 Task: Select "Down, then over" as page order.
Action: Mouse moved to (44, 95)
Screenshot: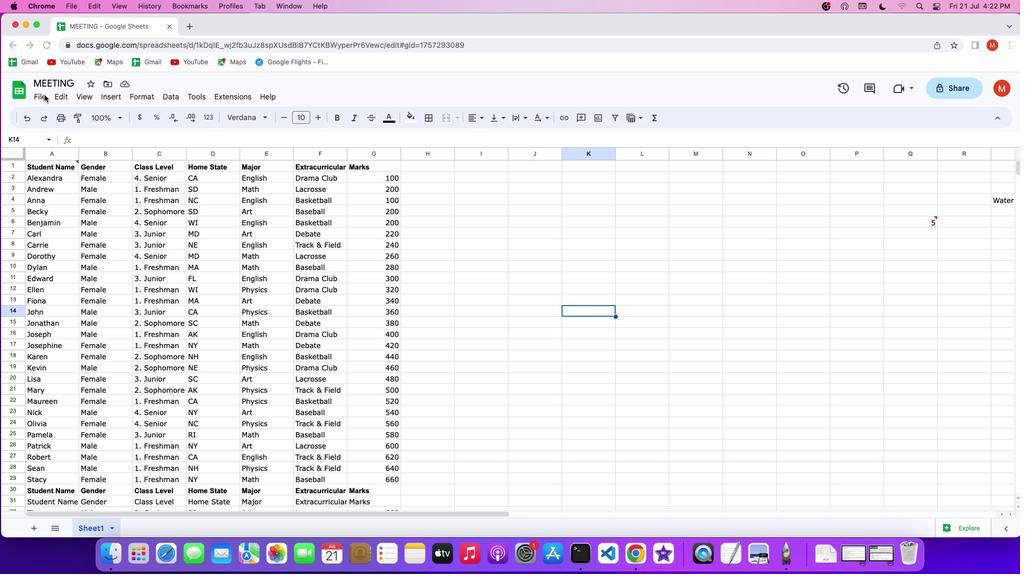 
Action: Mouse pressed left at (44, 95)
Screenshot: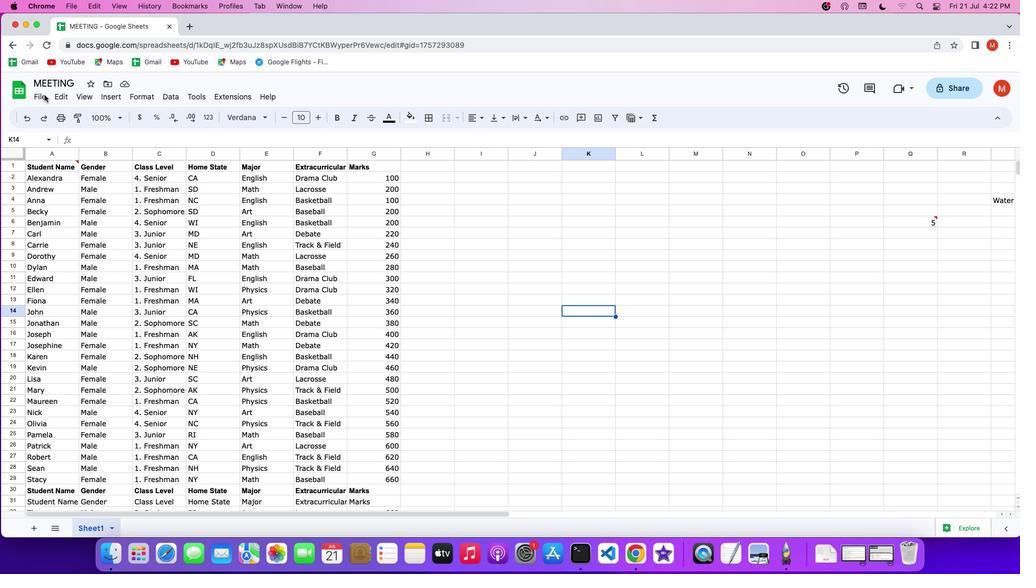 
Action: Mouse pressed left at (44, 95)
Screenshot: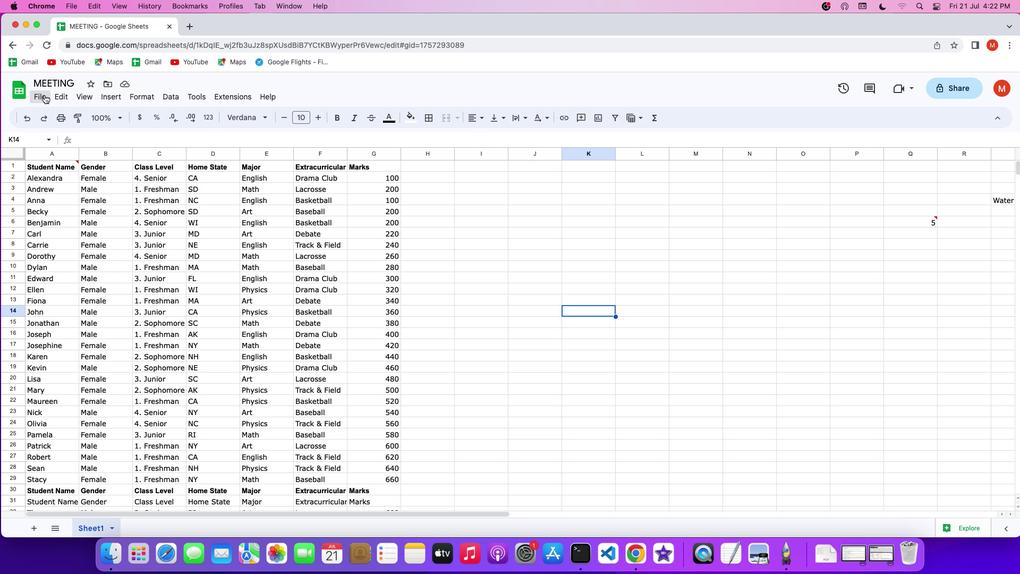 
Action: Mouse moved to (44, 94)
Screenshot: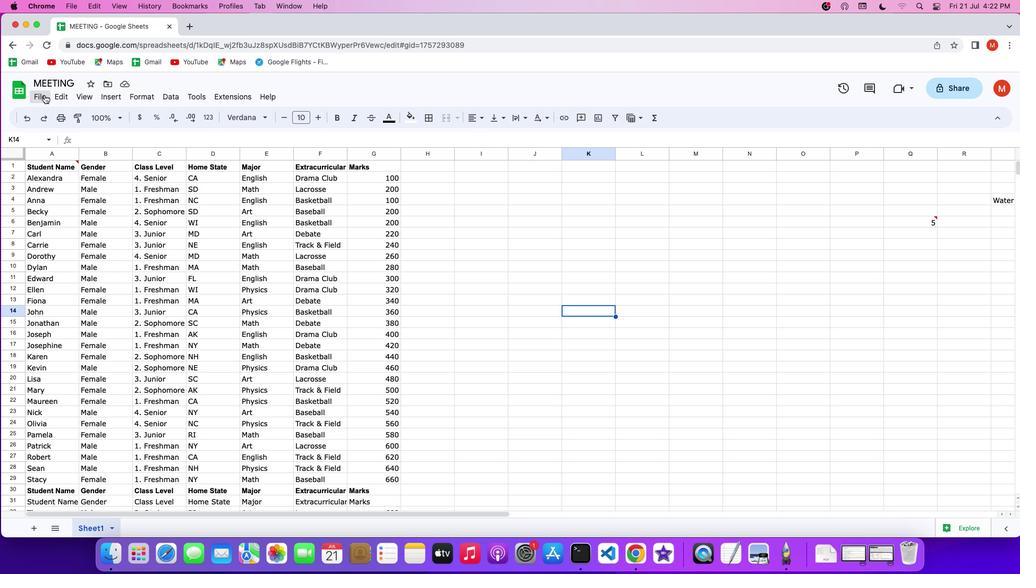 
Action: Mouse pressed left at (44, 94)
Screenshot: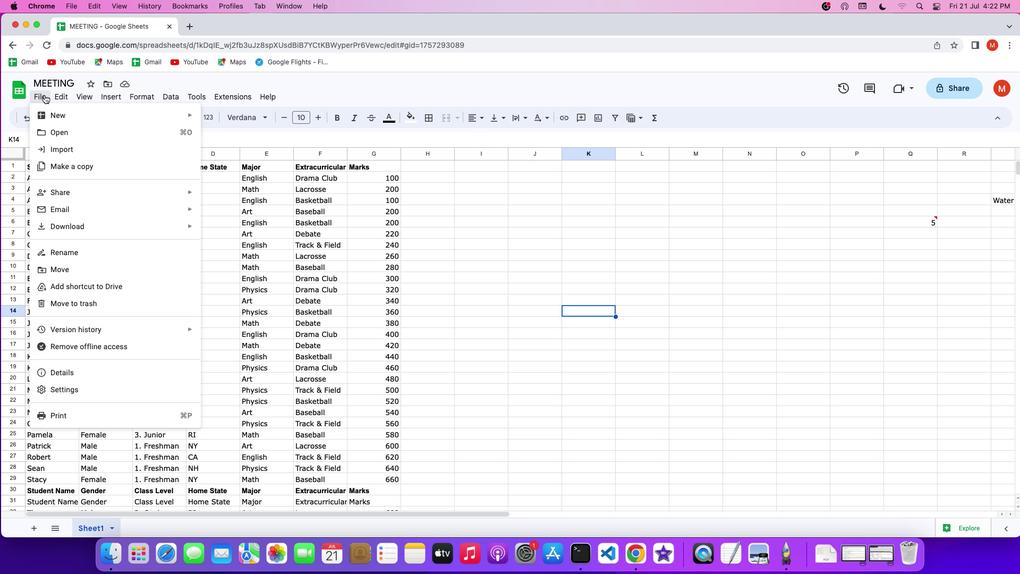 
Action: Mouse moved to (90, 415)
Screenshot: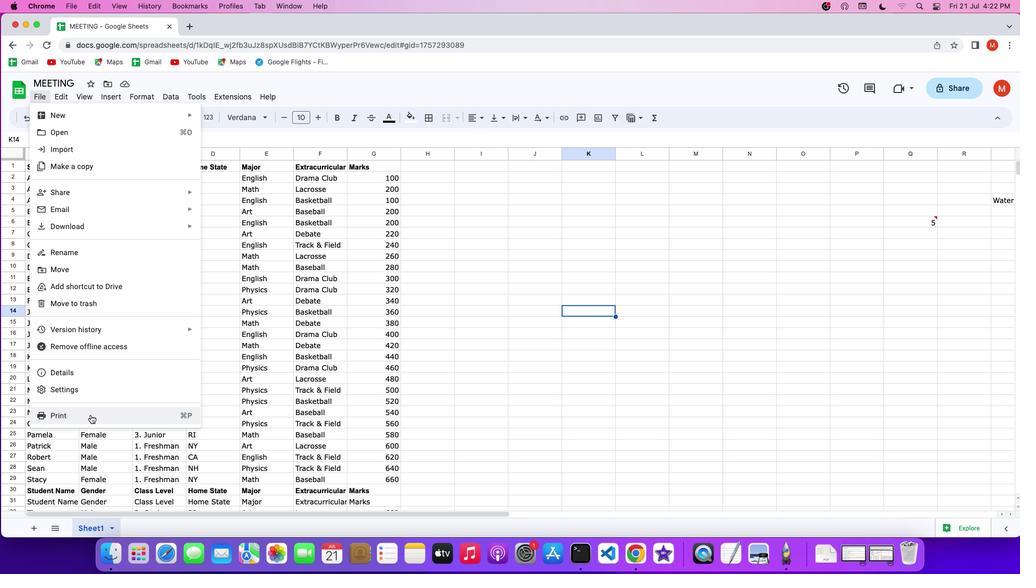 
Action: Mouse pressed left at (90, 415)
Screenshot: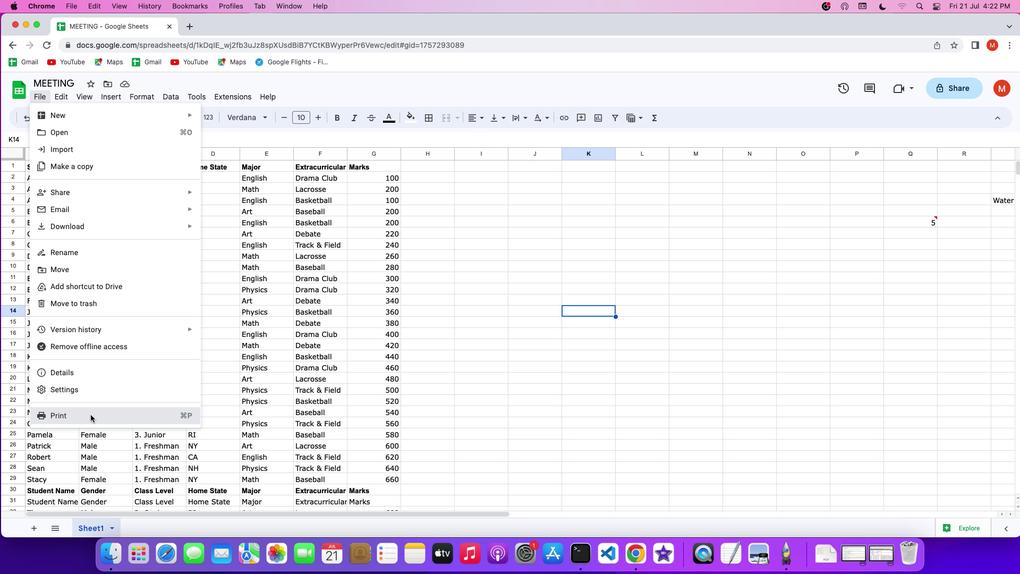 
Action: Mouse moved to (1011, 357)
Screenshot: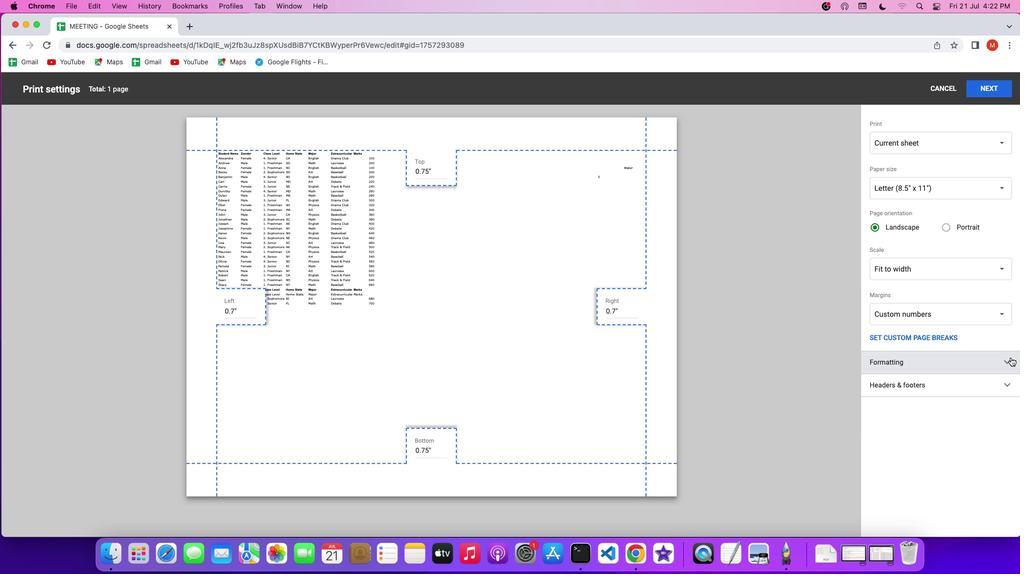 
Action: Mouse pressed left at (1011, 357)
Screenshot: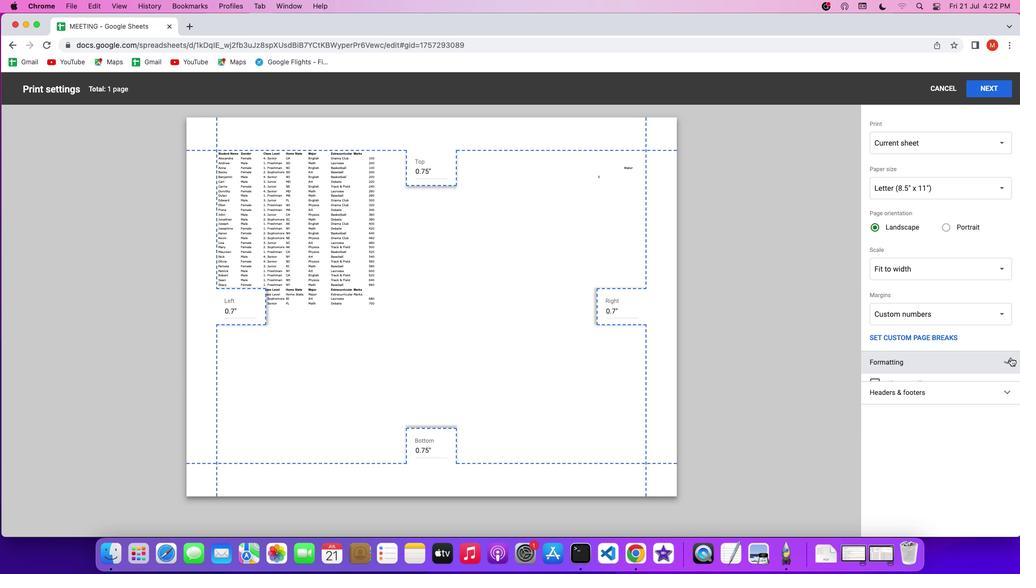
Action: Mouse moved to (986, 423)
Screenshot: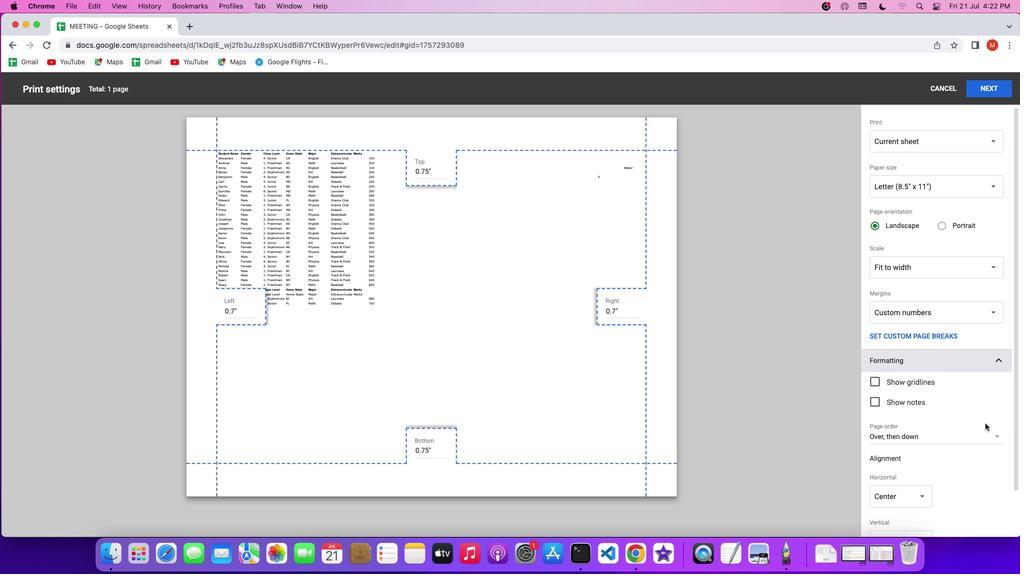 
Action: Mouse scrolled (986, 423) with delta (0, 0)
Screenshot: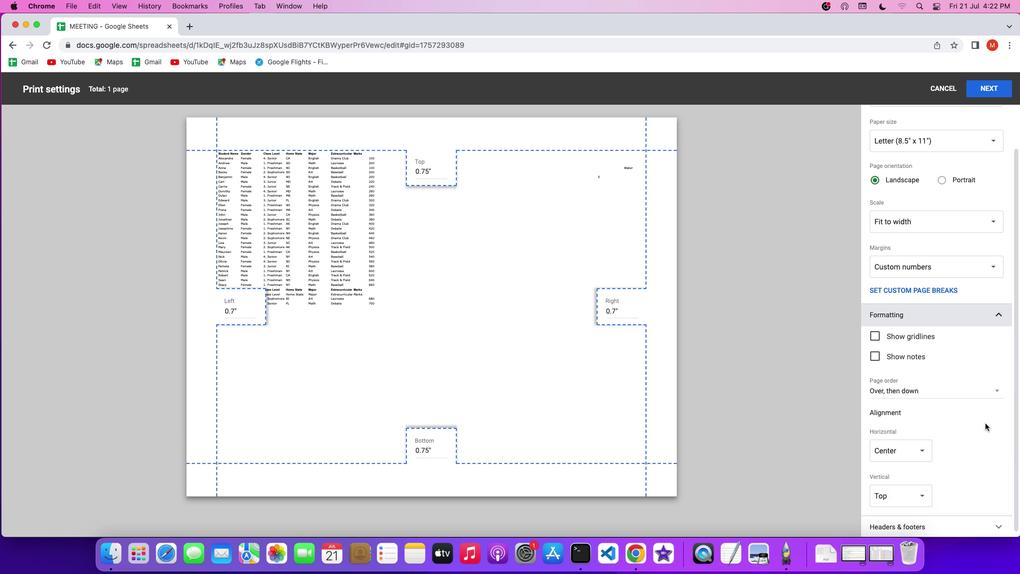 
Action: Mouse scrolled (986, 423) with delta (0, 0)
Screenshot: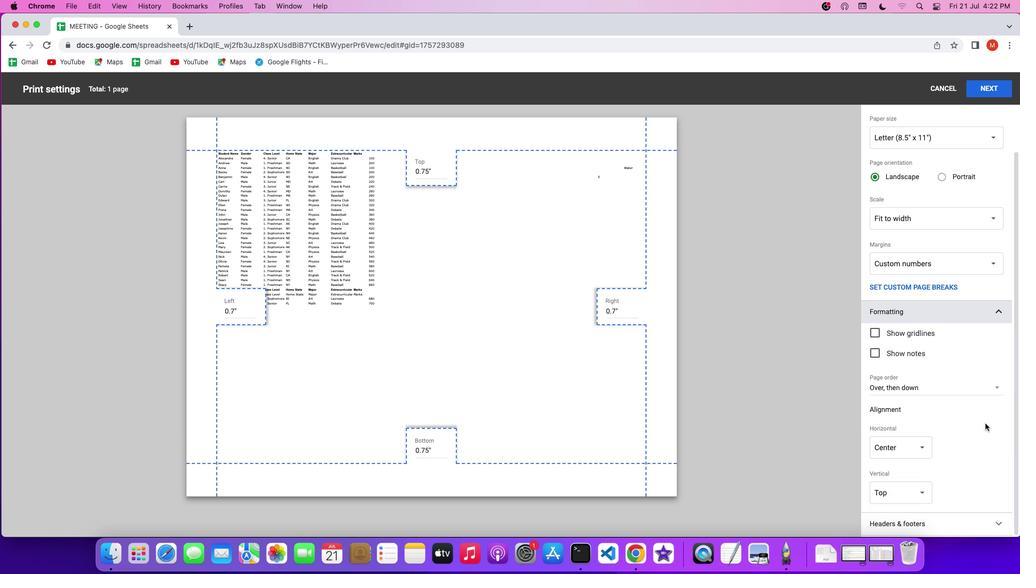 
Action: Mouse scrolled (986, 423) with delta (0, -1)
Screenshot: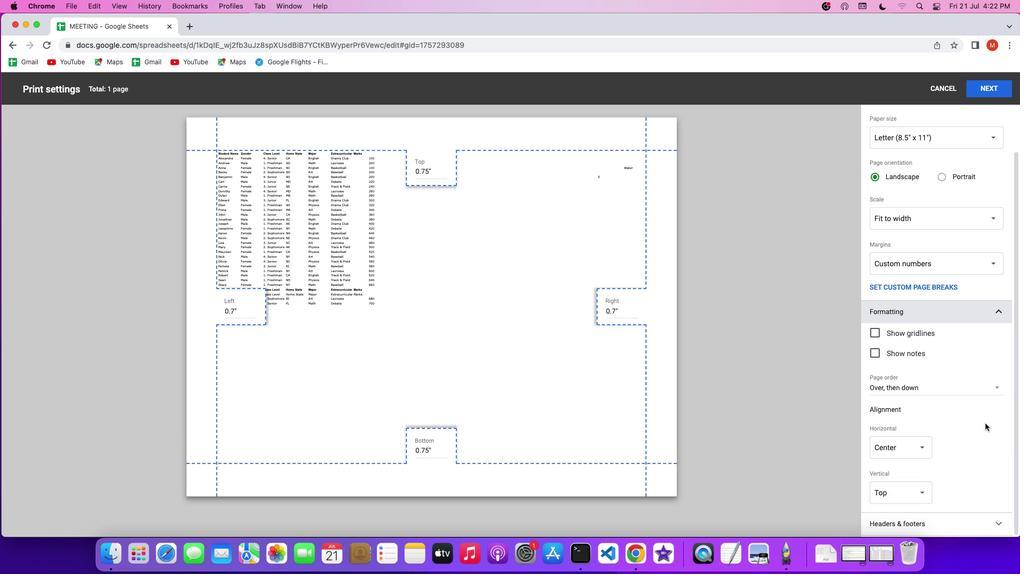 
Action: Mouse scrolled (986, 423) with delta (0, -1)
Screenshot: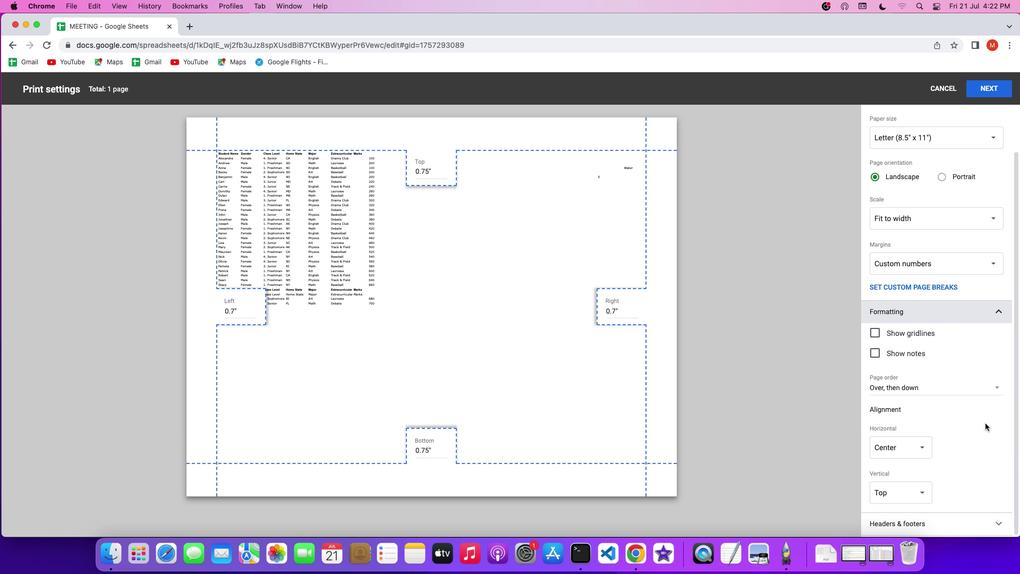 
Action: Mouse scrolled (986, 423) with delta (0, 0)
Screenshot: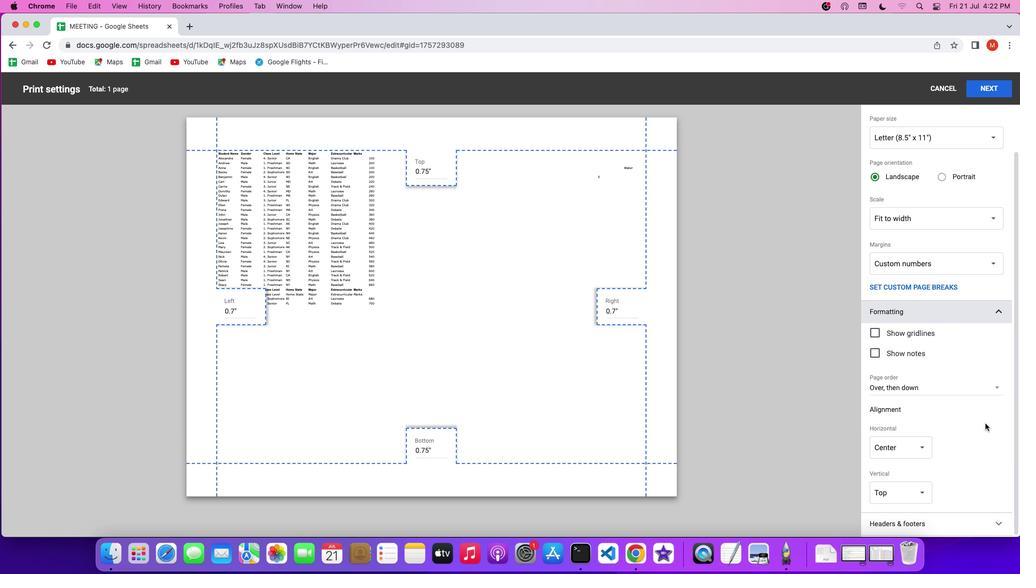 
Action: Mouse scrolled (986, 423) with delta (0, 0)
Screenshot: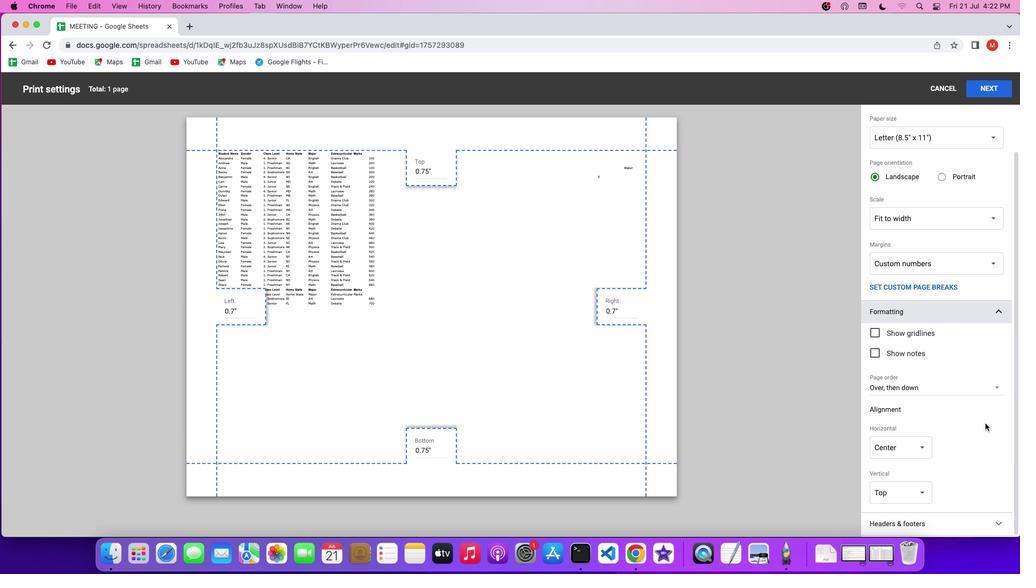 
Action: Mouse scrolled (986, 423) with delta (0, 0)
Screenshot: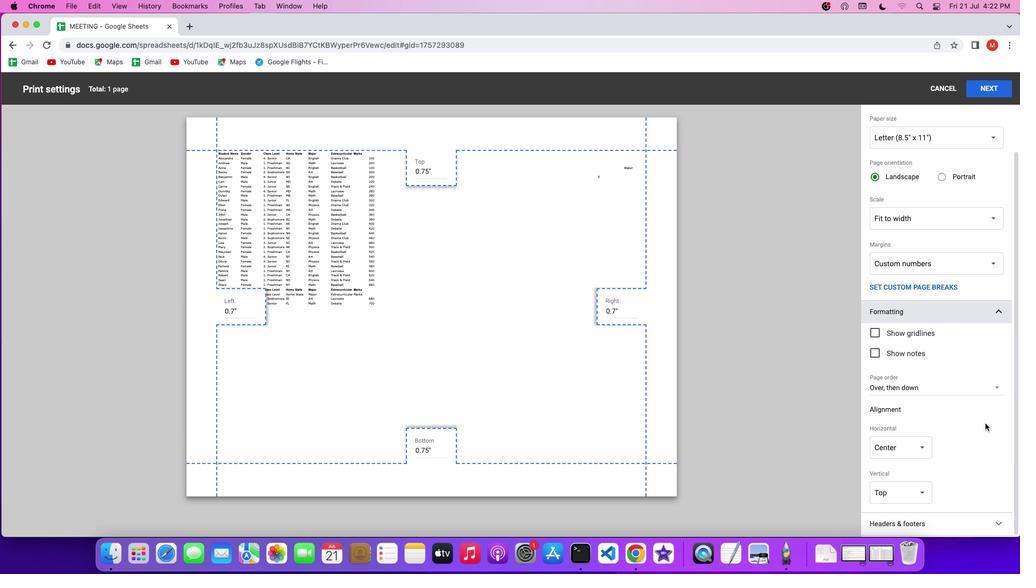 
Action: Mouse scrolled (986, 423) with delta (0, -1)
Screenshot: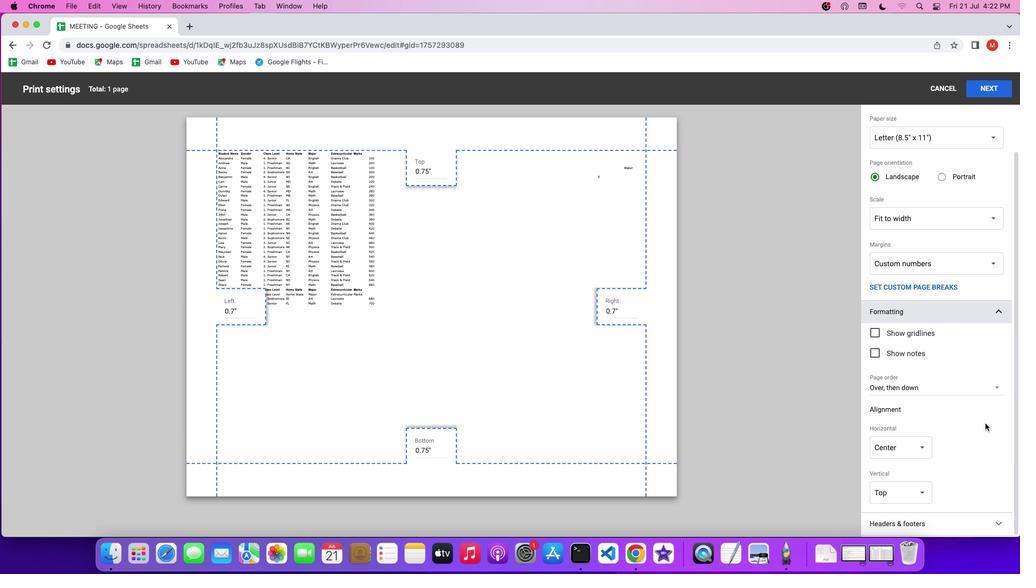 
Action: Mouse scrolled (986, 423) with delta (0, -2)
Screenshot: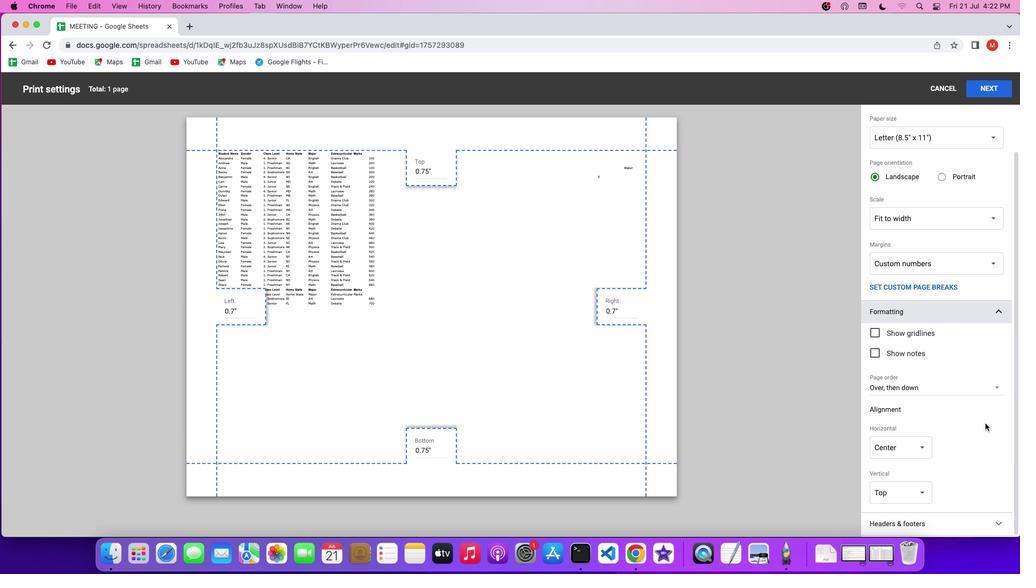 
Action: Mouse moved to (962, 420)
Screenshot: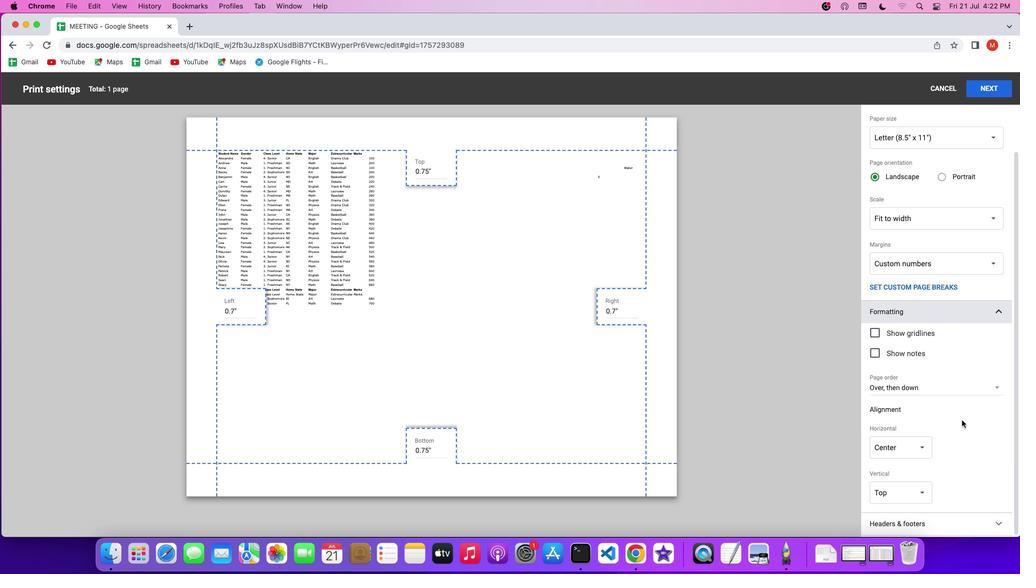 
Action: Mouse scrolled (962, 420) with delta (0, 0)
Screenshot: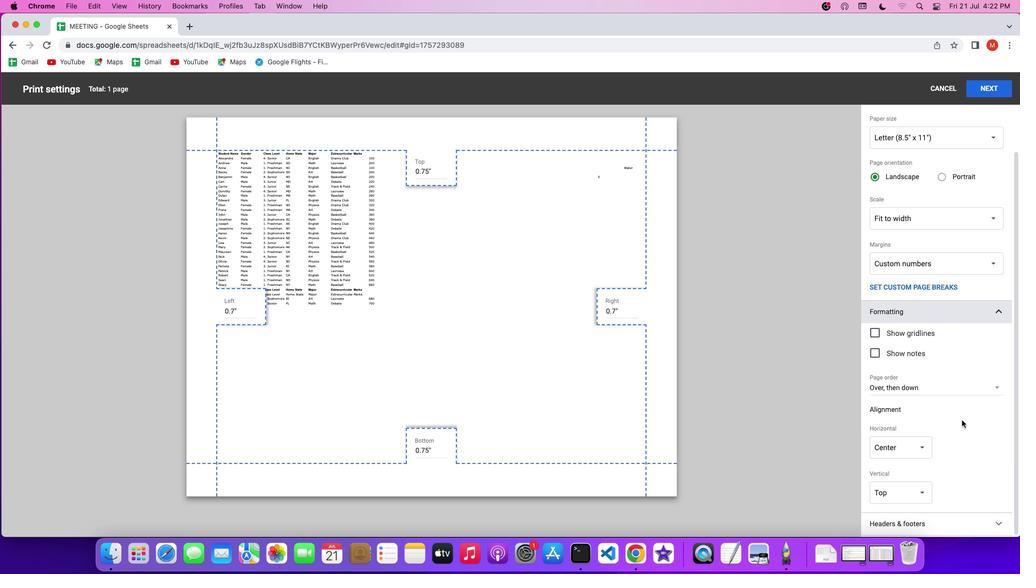 
Action: Mouse scrolled (962, 420) with delta (0, 0)
Screenshot: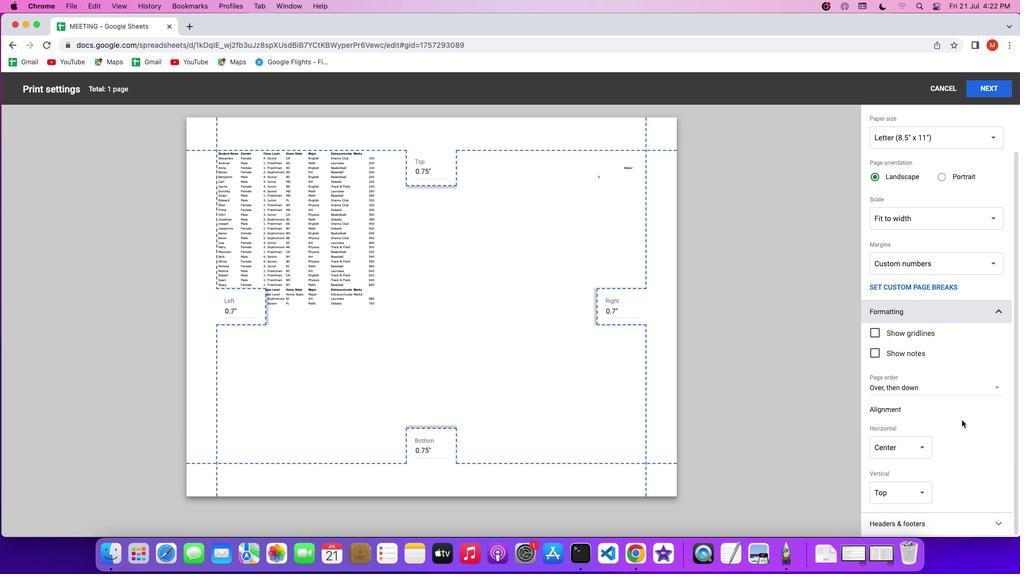 
Action: Mouse moved to (995, 389)
Screenshot: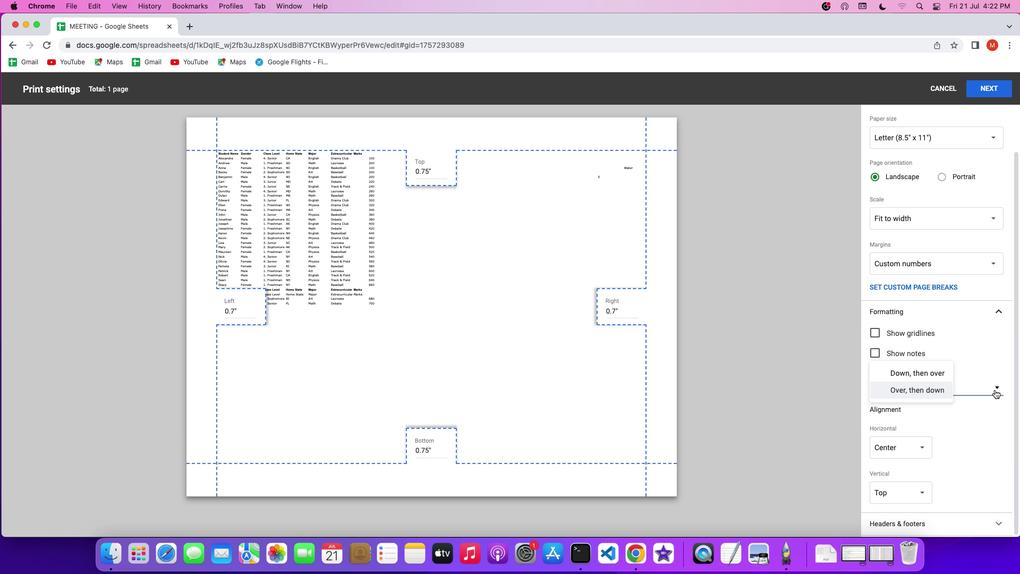
Action: Mouse pressed left at (995, 389)
Screenshot: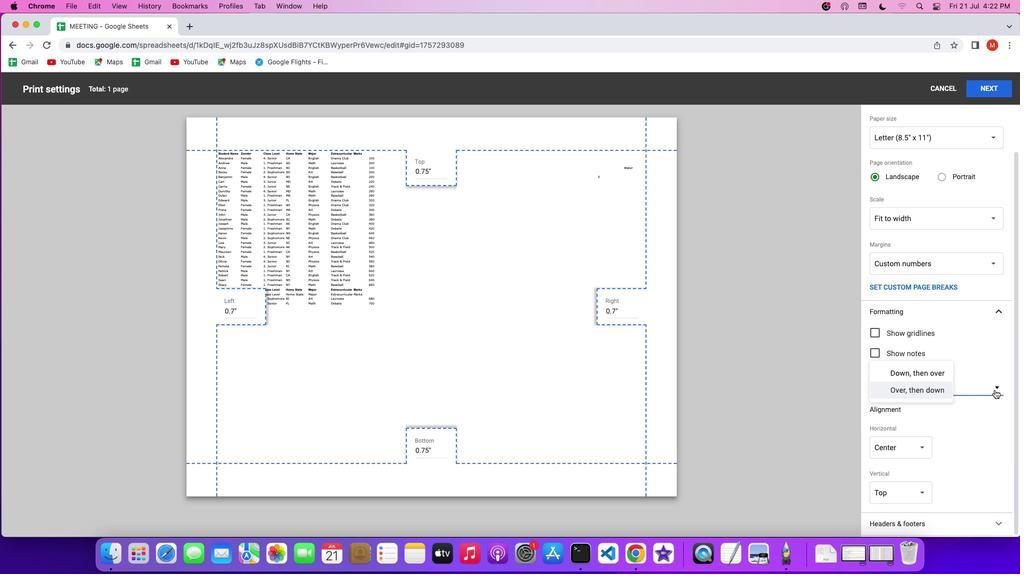
Action: Mouse moved to (928, 372)
Screenshot: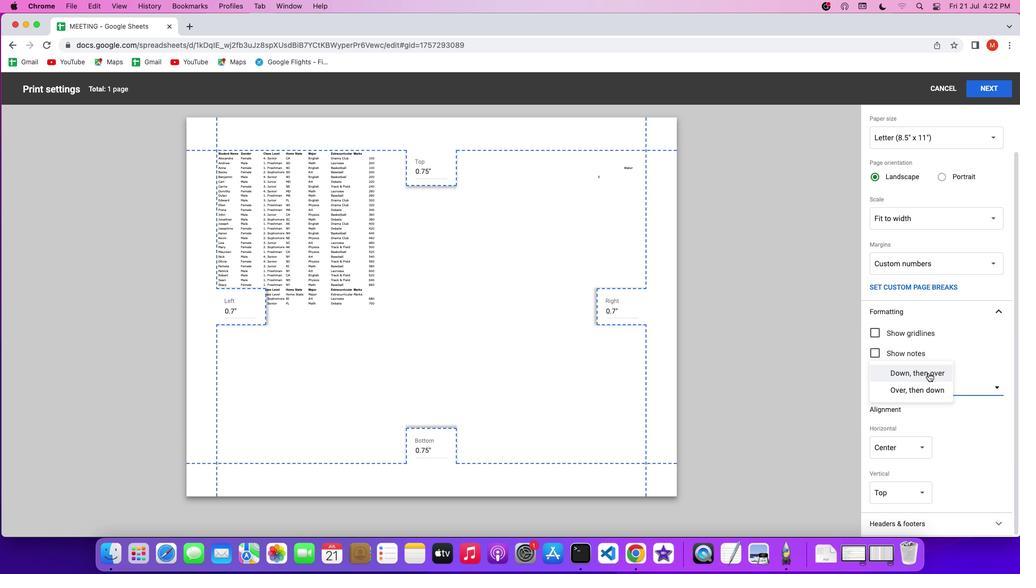 
Action: Mouse pressed left at (928, 372)
Screenshot: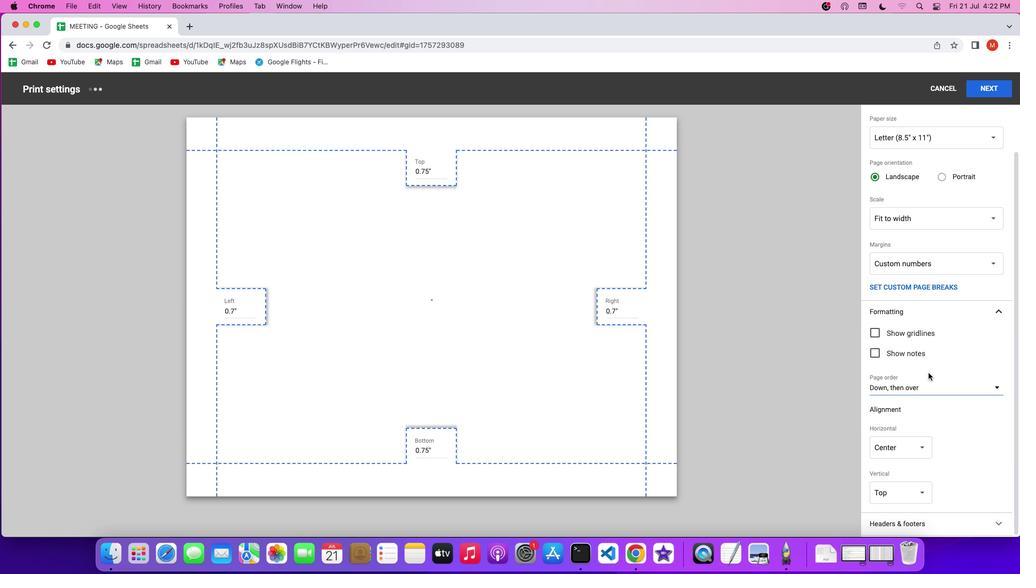 
Action: Mouse moved to (929, 376)
Screenshot: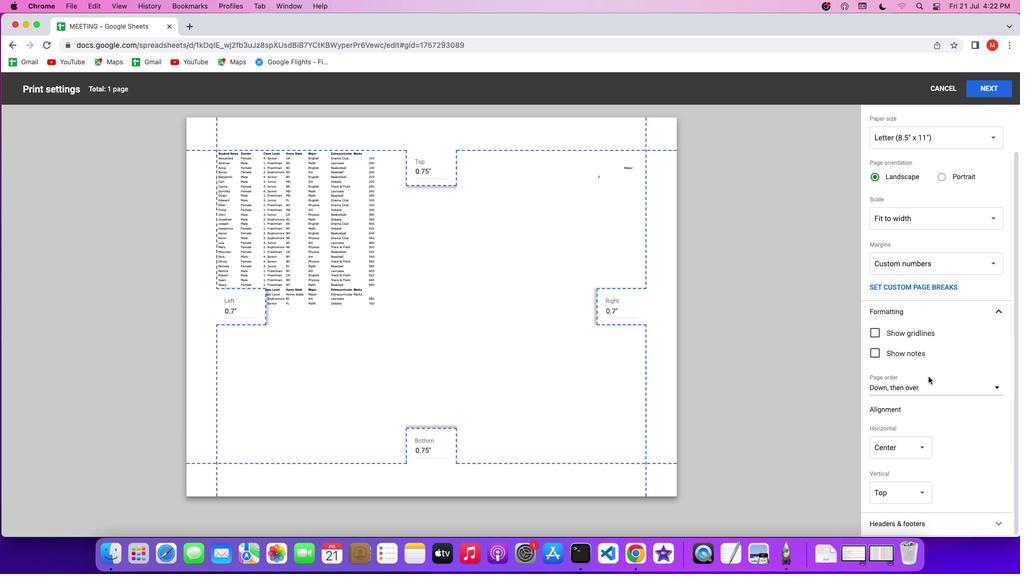 
